 Task: Select the website type as other.
Action: Mouse moved to (752, 99)
Screenshot: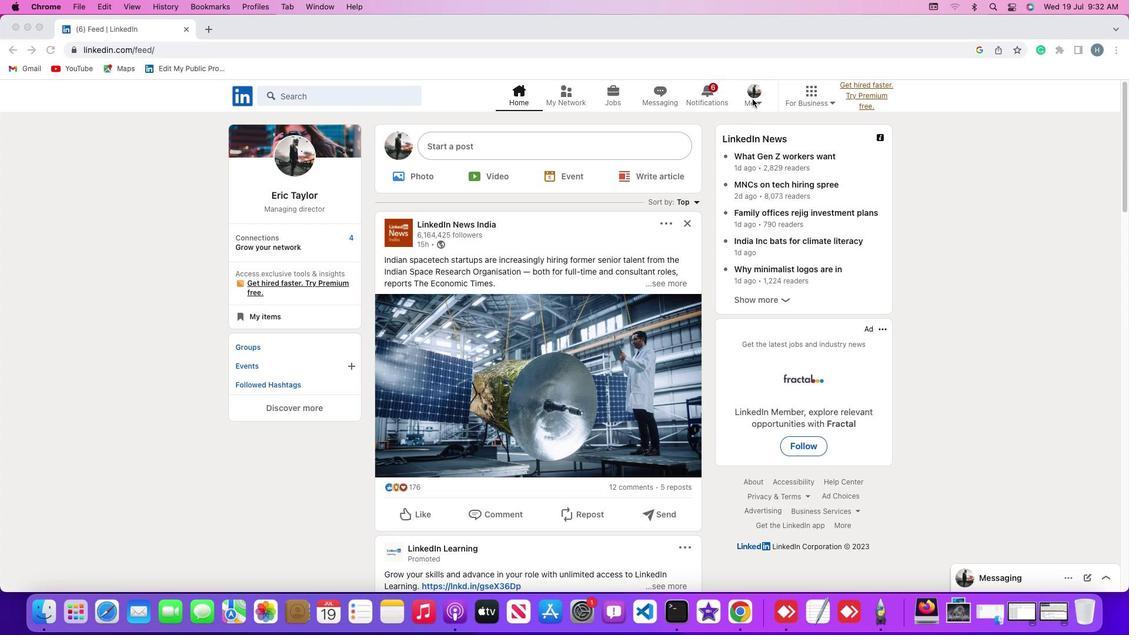 
Action: Mouse pressed left at (752, 99)
Screenshot: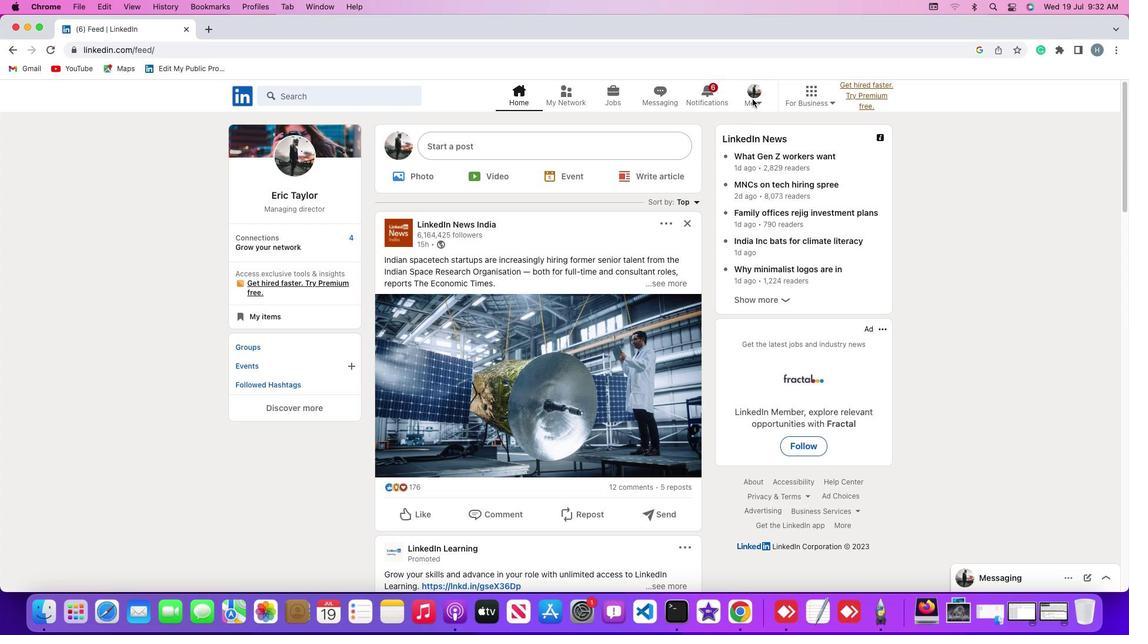 
Action: Mouse moved to (757, 99)
Screenshot: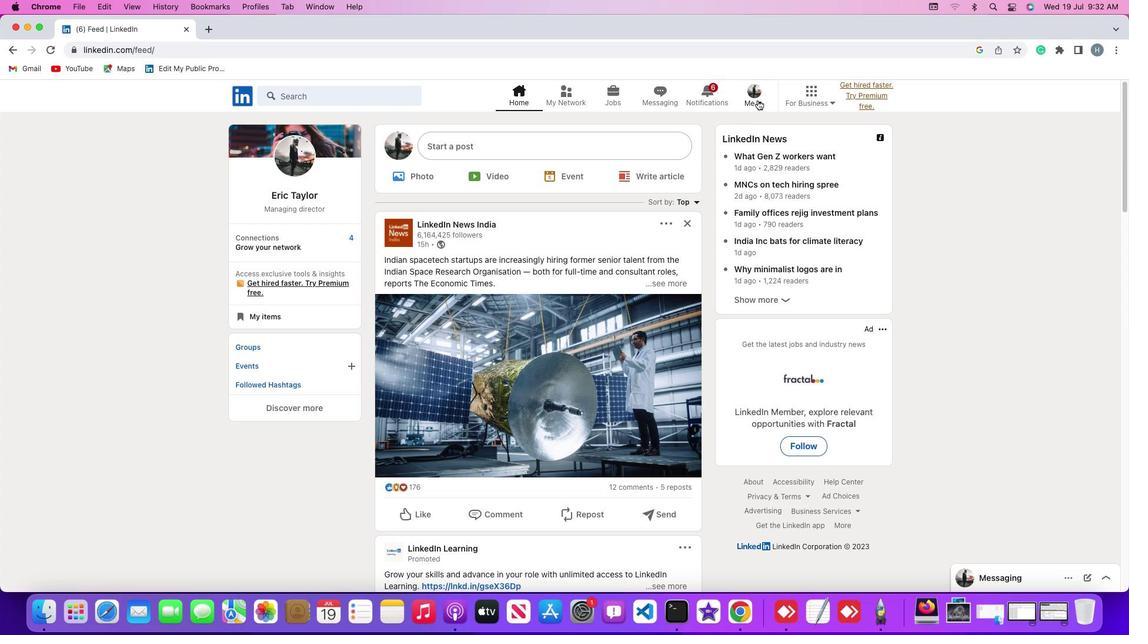 
Action: Mouse pressed left at (757, 99)
Screenshot: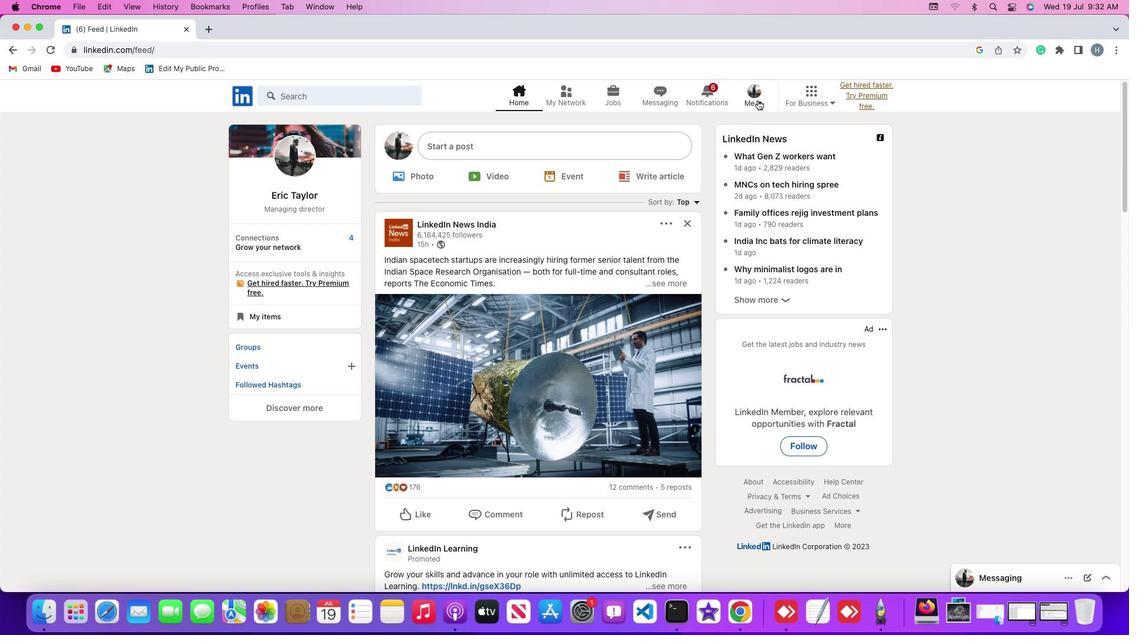 
Action: Mouse moved to (748, 161)
Screenshot: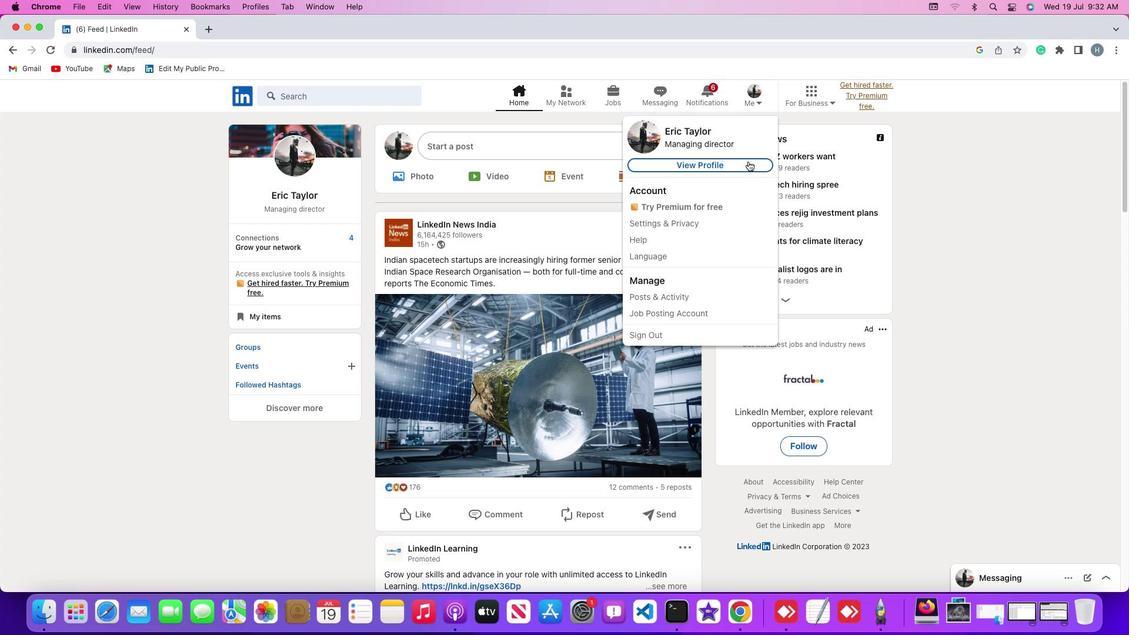 
Action: Mouse pressed left at (748, 161)
Screenshot: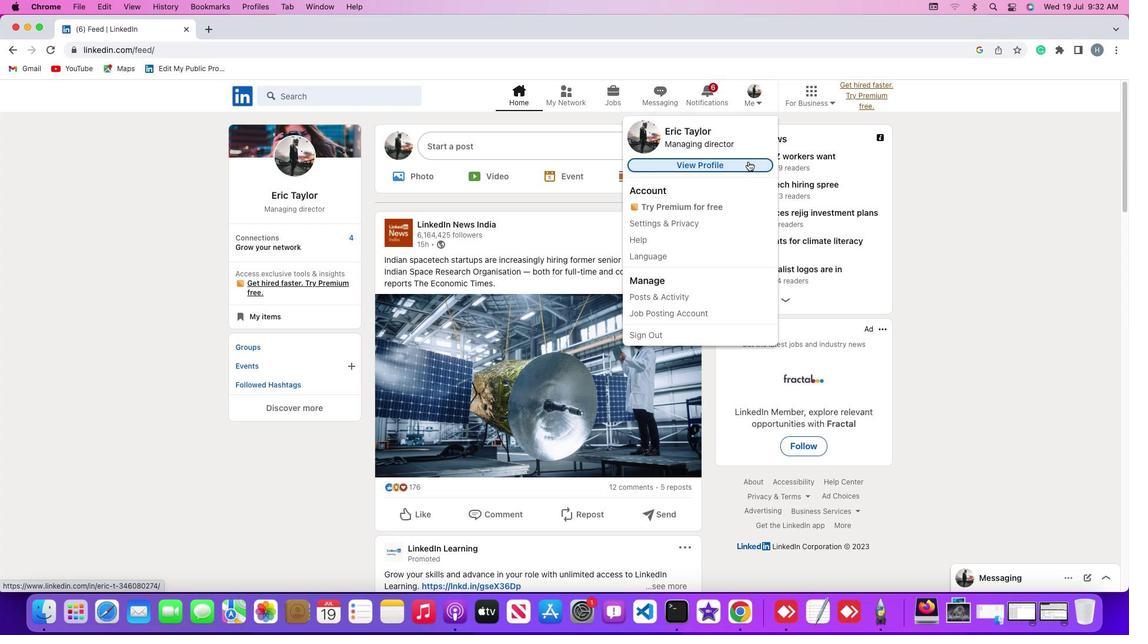 
Action: Mouse moved to (679, 261)
Screenshot: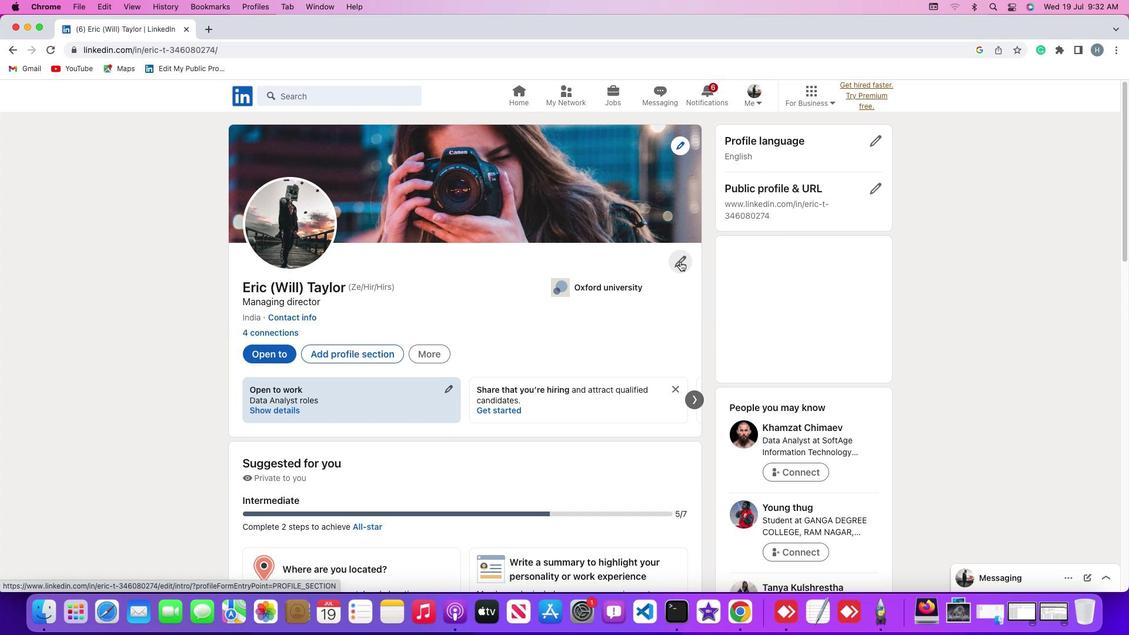 
Action: Mouse pressed left at (679, 261)
Screenshot: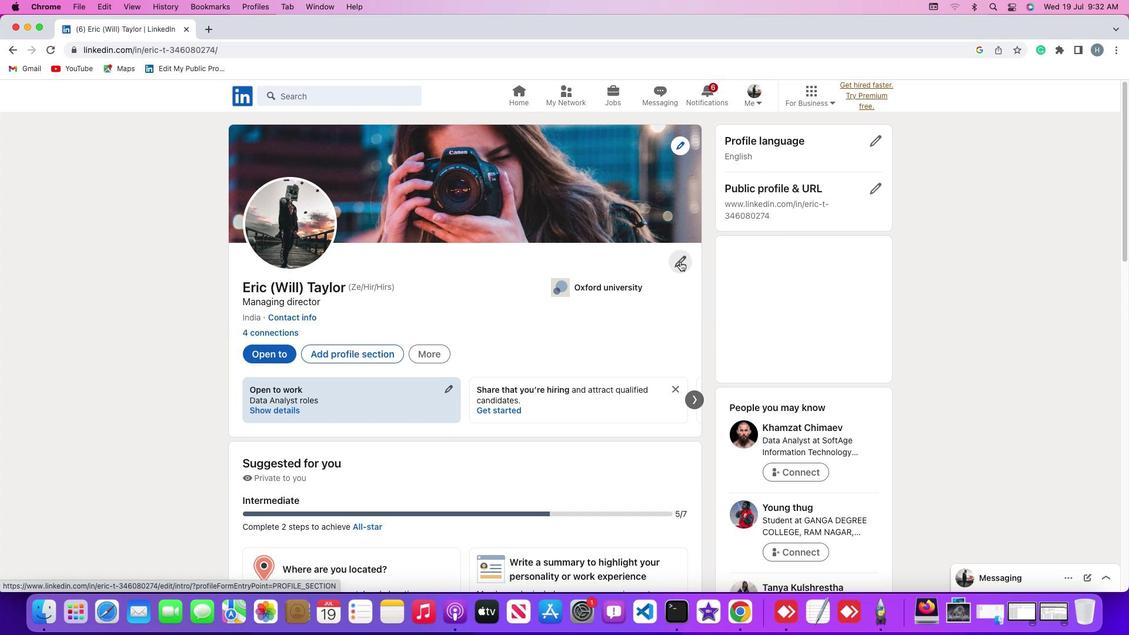 
Action: Mouse moved to (596, 318)
Screenshot: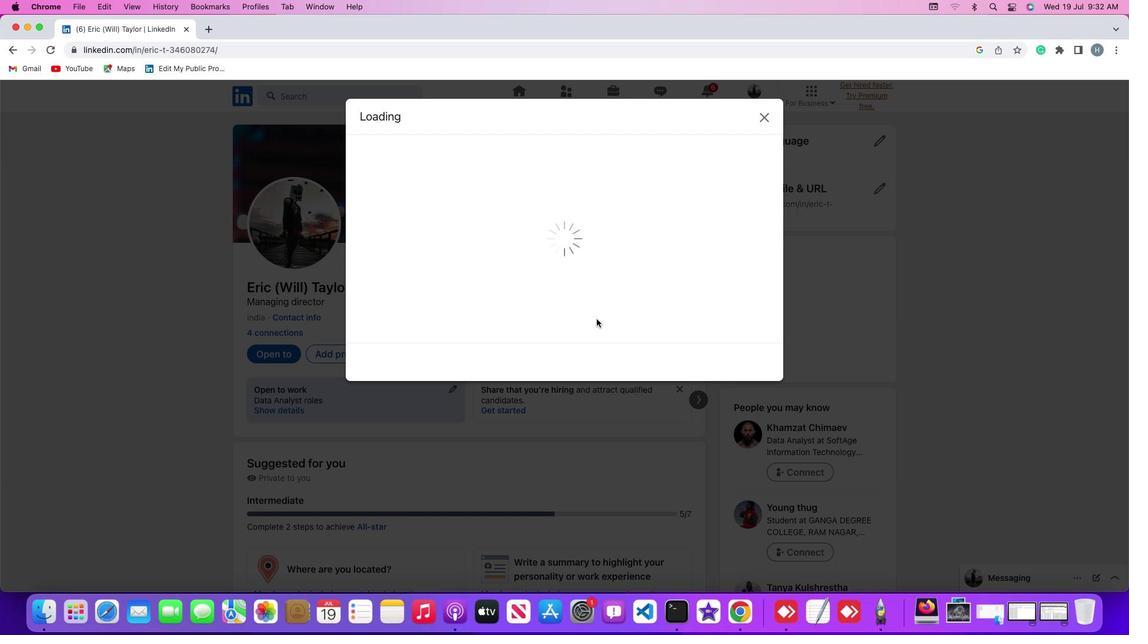 
Action: Mouse scrolled (596, 318) with delta (0, 0)
Screenshot: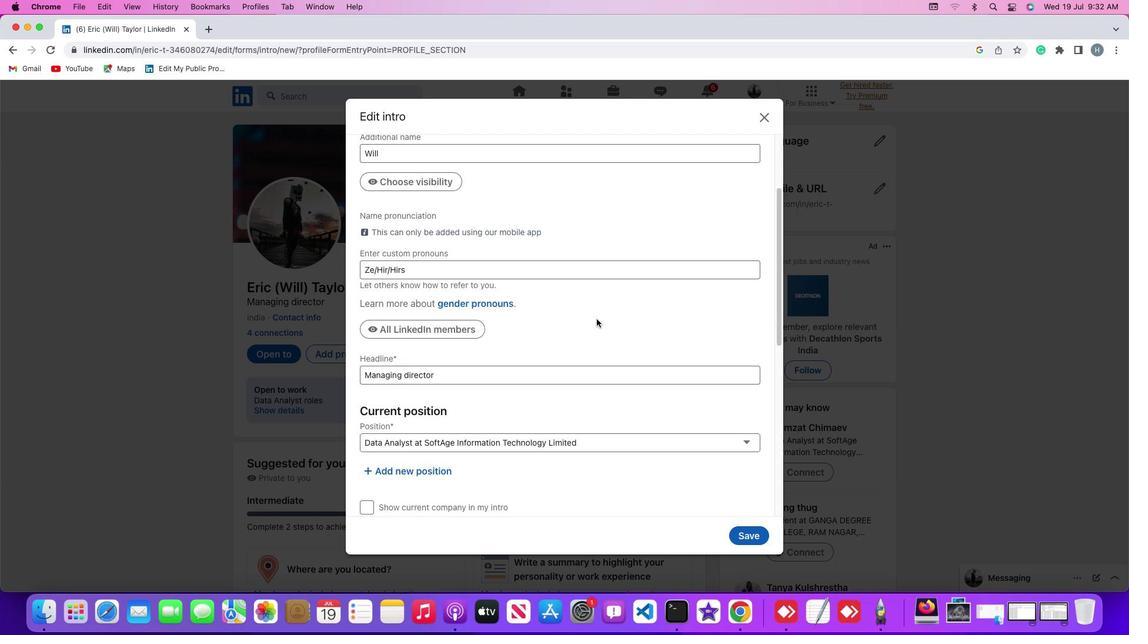 
Action: Mouse scrolled (596, 318) with delta (0, 0)
Screenshot: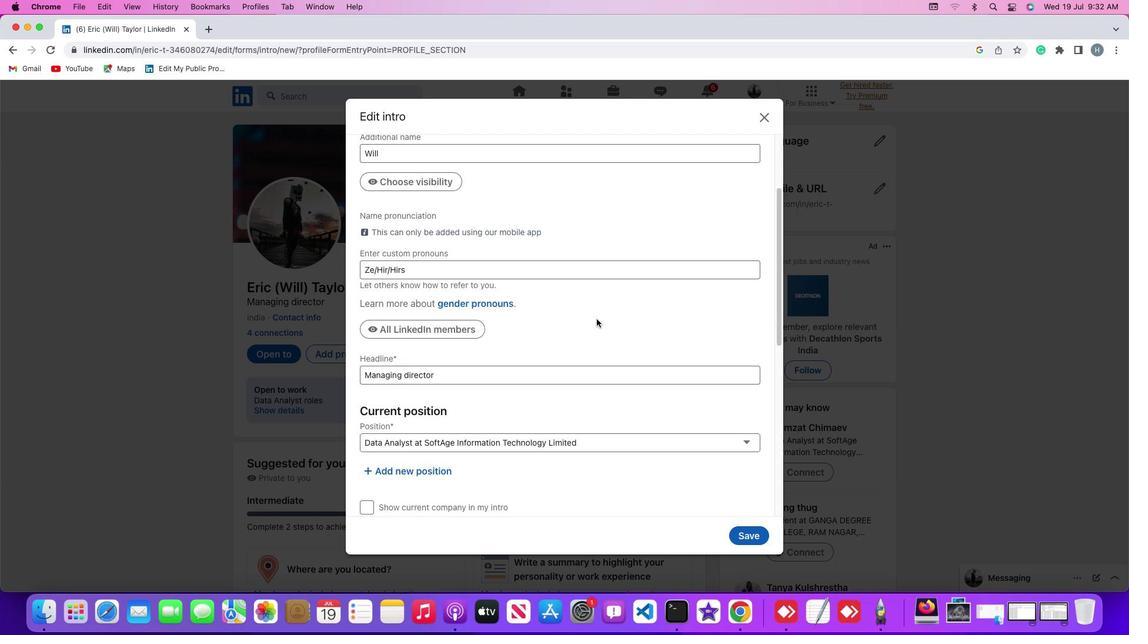 
Action: Mouse scrolled (596, 318) with delta (0, -1)
Screenshot: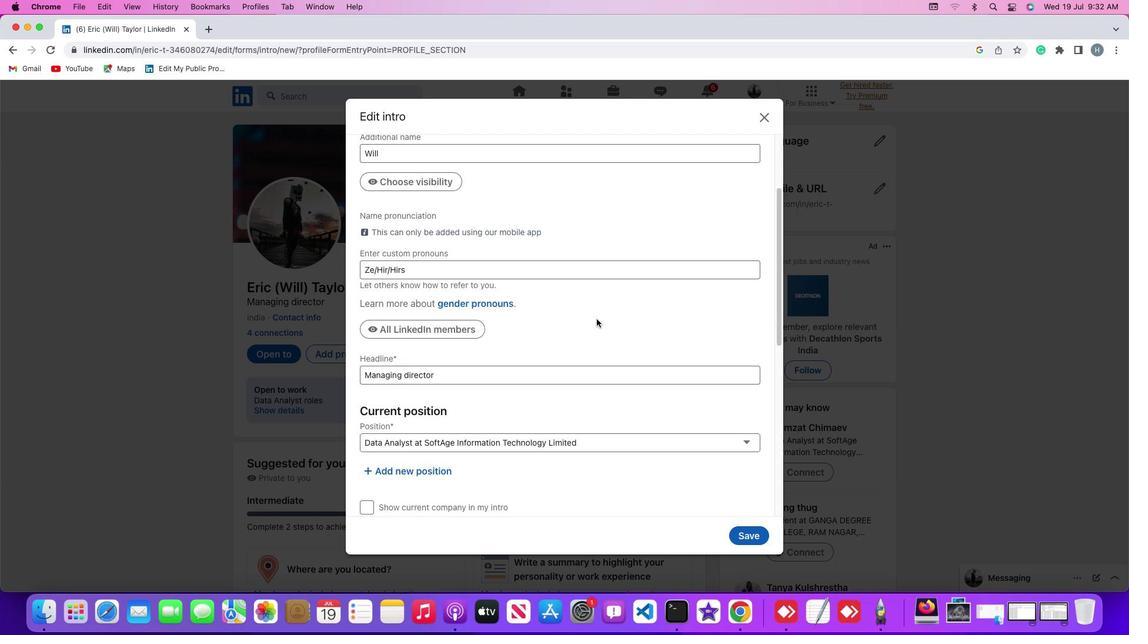 
Action: Mouse scrolled (596, 318) with delta (0, -2)
Screenshot: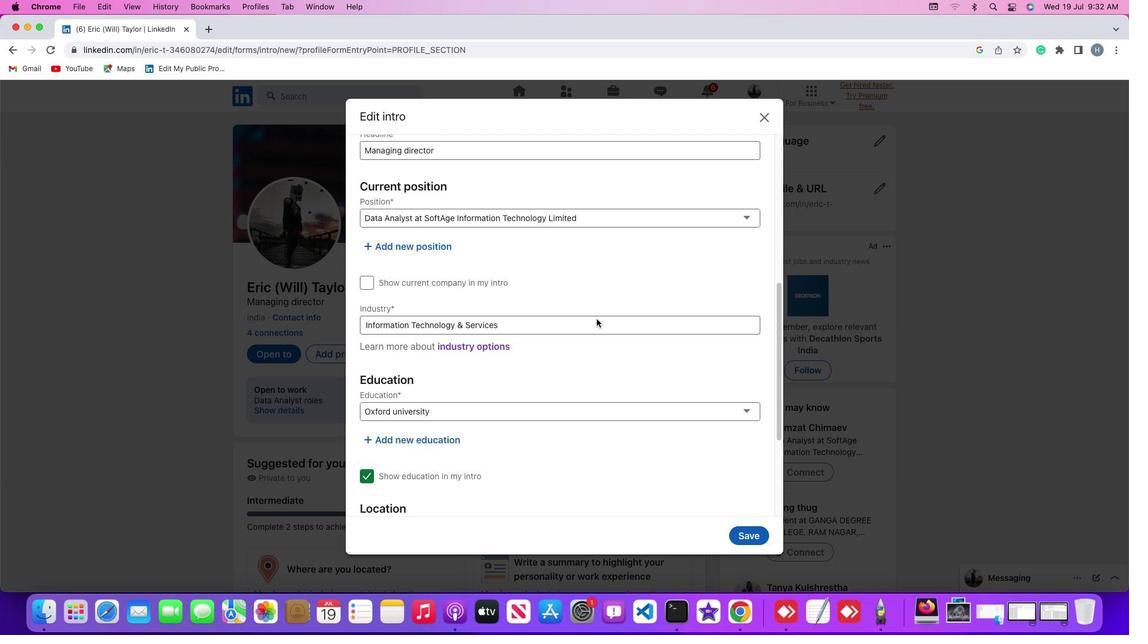 
Action: Mouse scrolled (596, 318) with delta (0, -3)
Screenshot: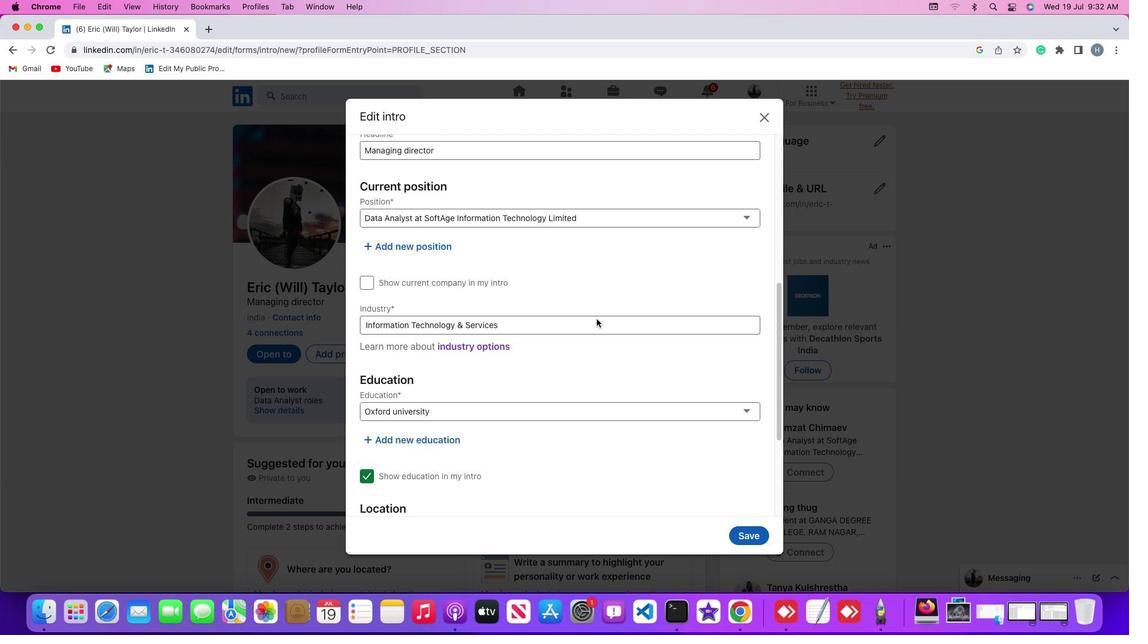 
Action: Mouse scrolled (596, 318) with delta (0, -4)
Screenshot: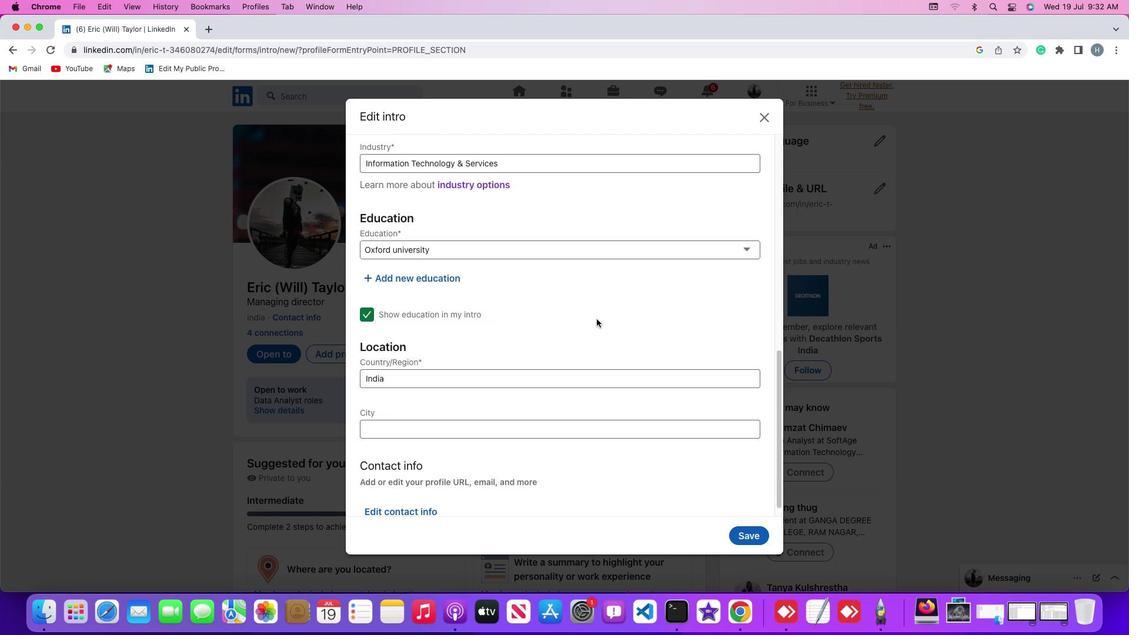 
Action: Mouse scrolled (596, 318) with delta (0, -4)
Screenshot: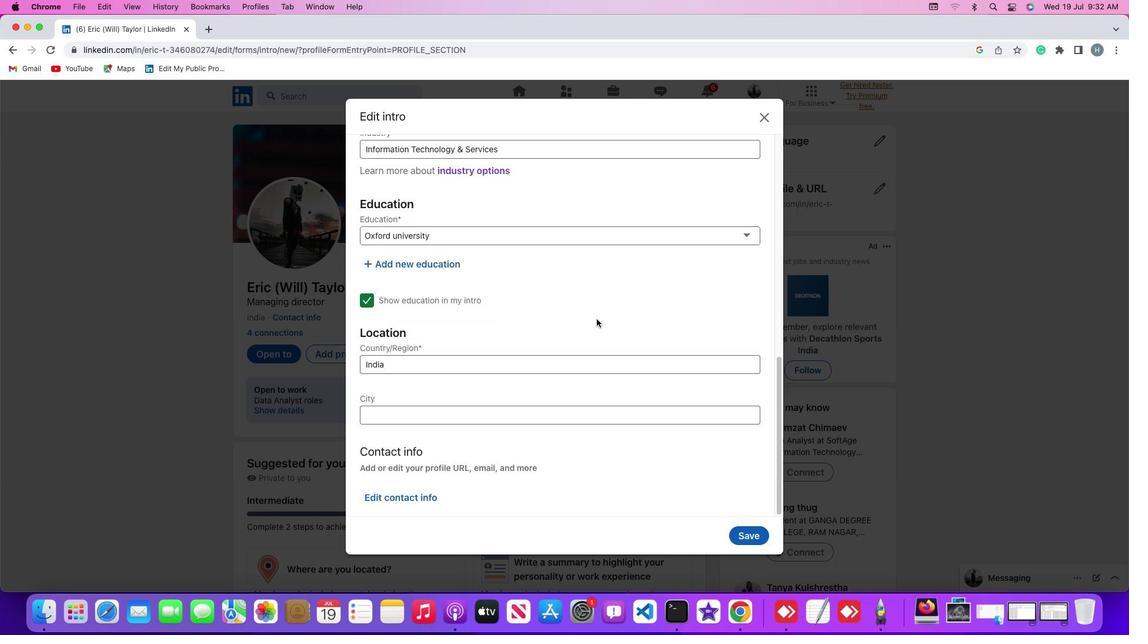 
Action: Mouse scrolled (596, 318) with delta (0, 0)
Screenshot: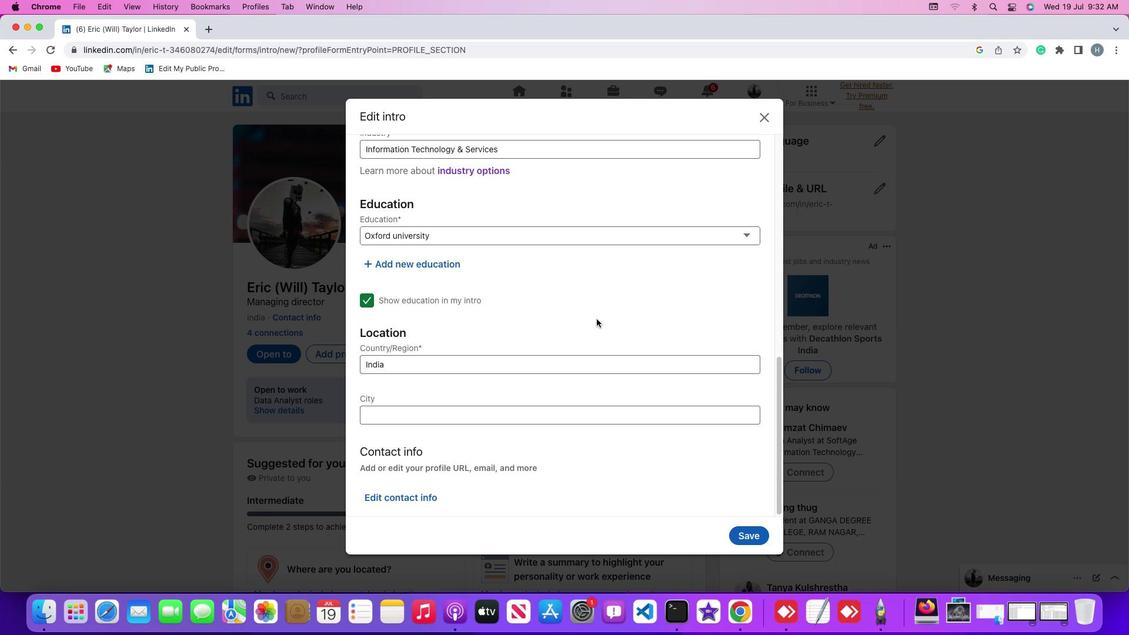 
Action: Mouse scrolled (596, 318) with delta (0, 0)
Screenshot: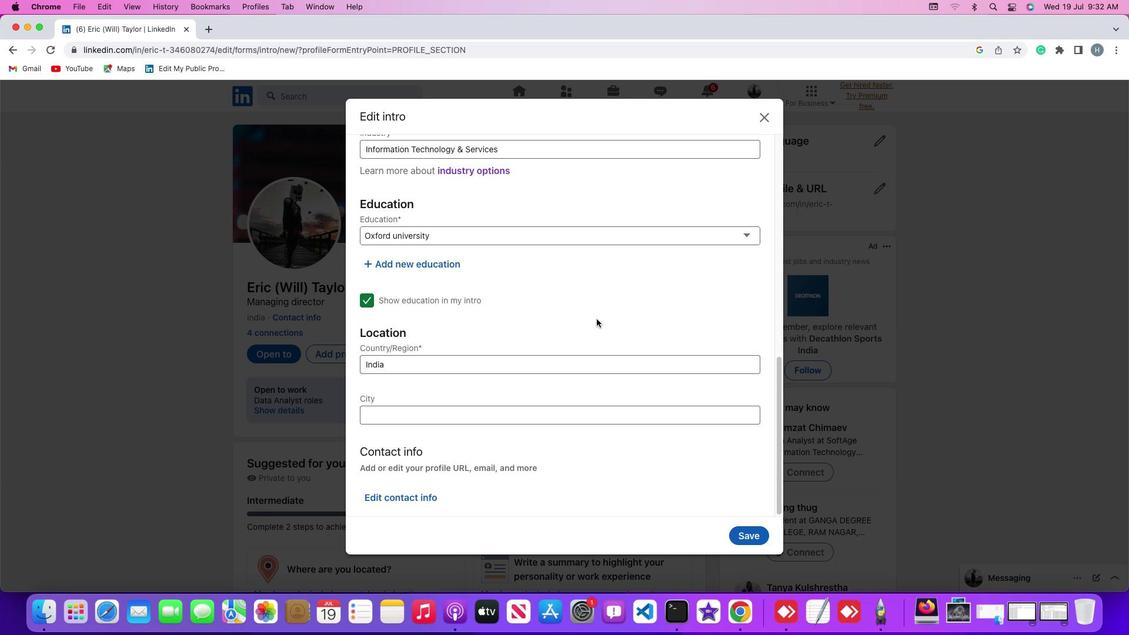 
Action: Mouse scrolled (596, 318) with delta (0, -1)
Screenshot: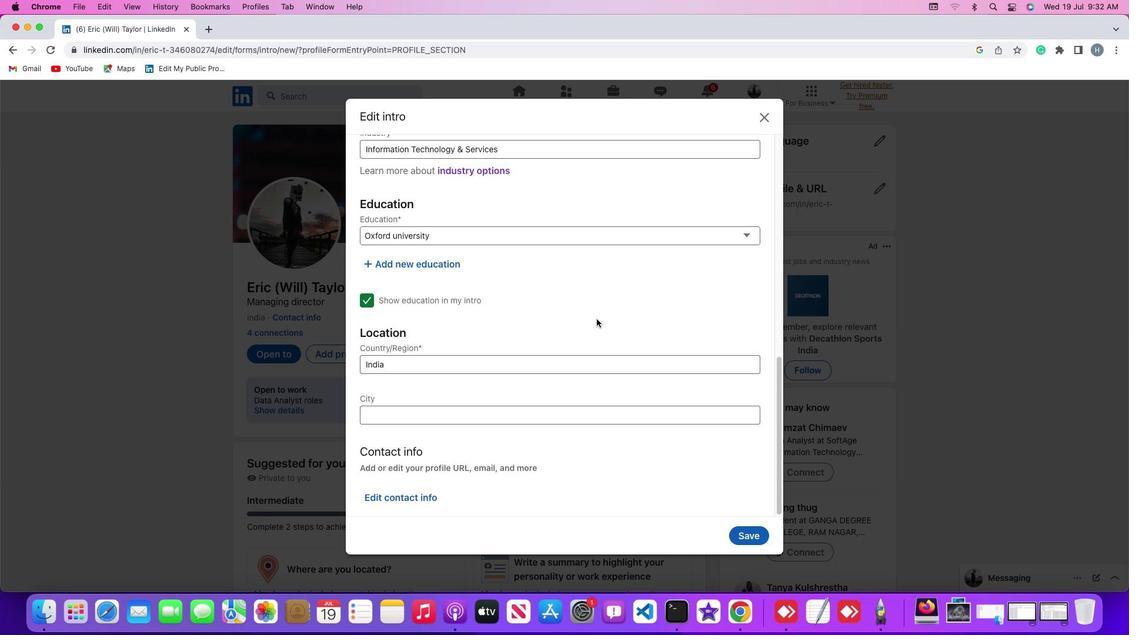 
Action: Mouse scrolled (596, 318) with delta (0, -2)
Screenshot: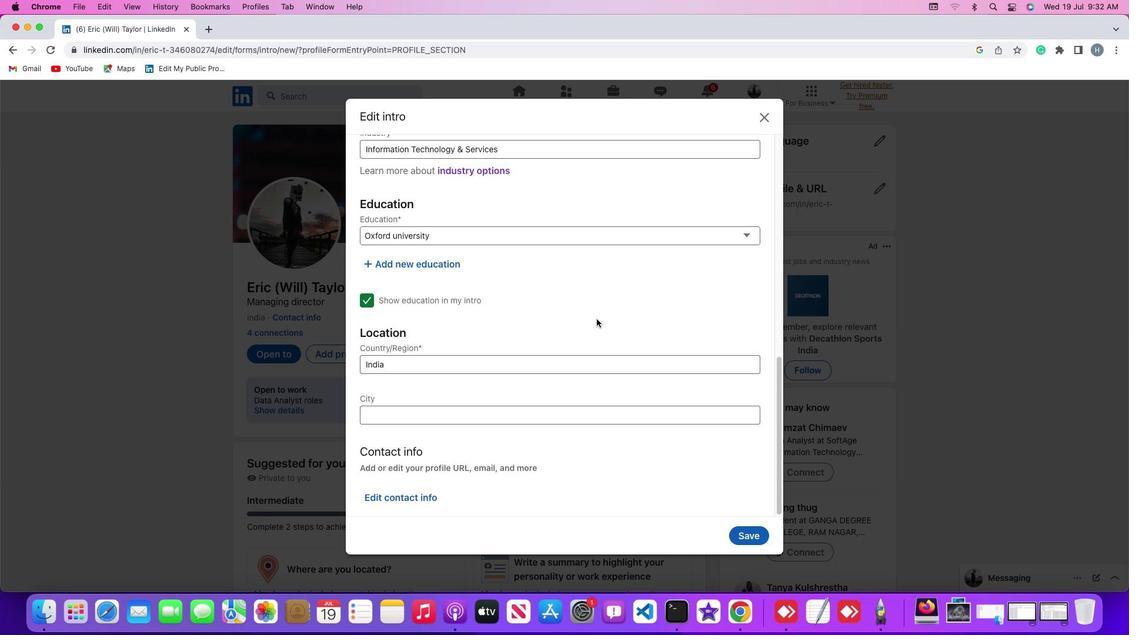 
Action: Mouse scrolled (596, 318) with delta (0, -3)
Screenshot: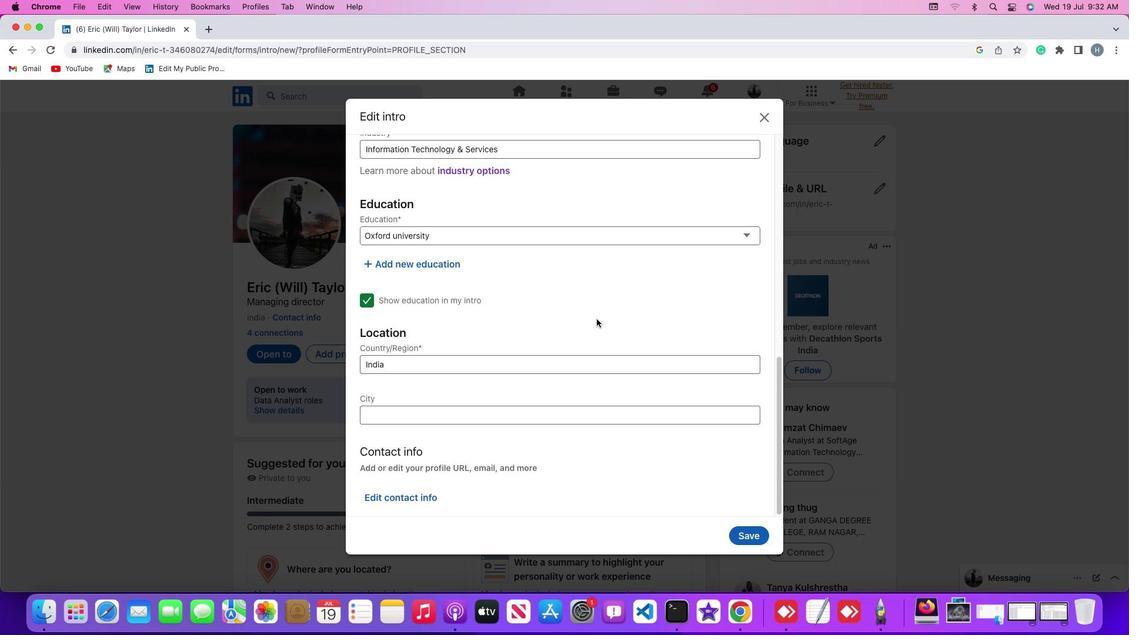 
Action: Mouse moved to (419, 497)
Screenshot: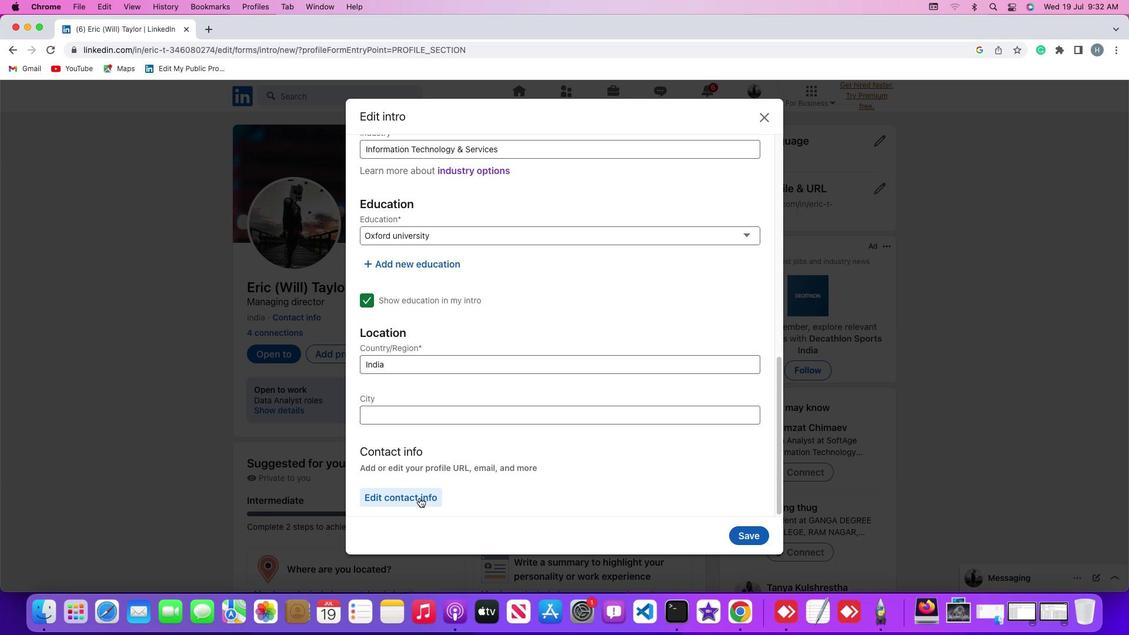
Action: Mouse pressed left at (419, 497)
Screenshot: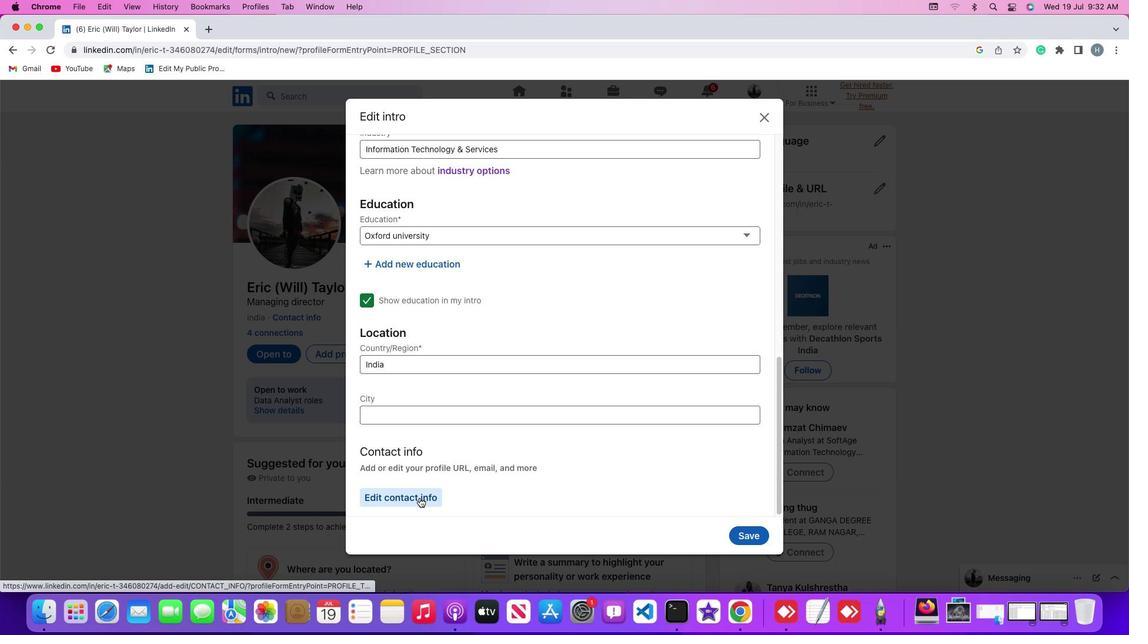 
Action: Mouse moved to (564, 339)
Screenshot: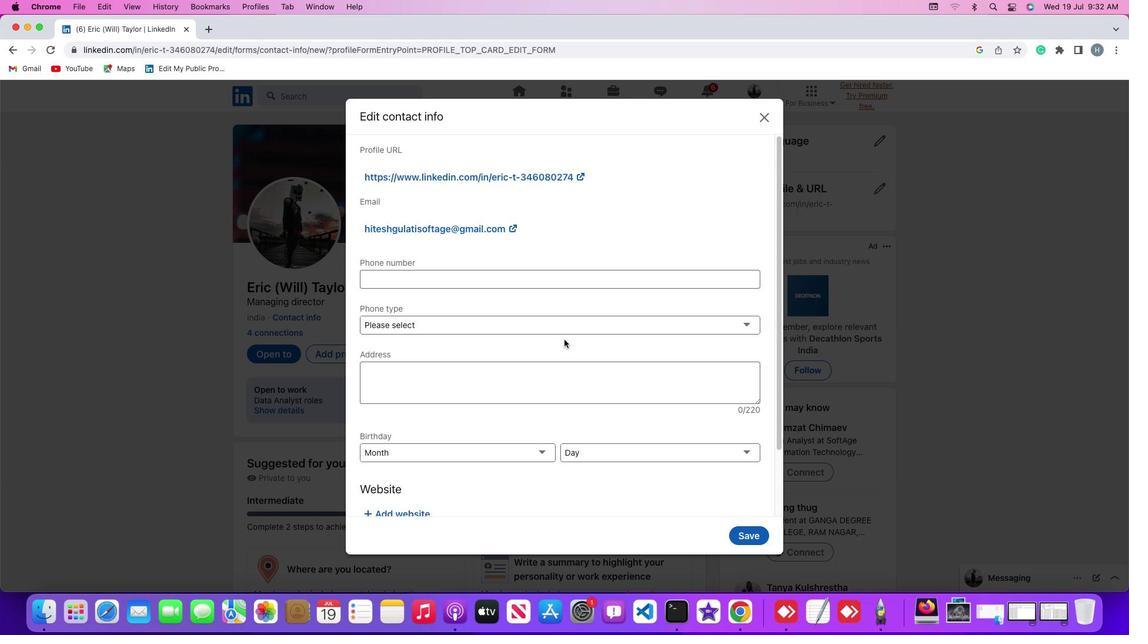
Action: Mouse scrolled (564, 339) with delta (0, 0)
Screenshot: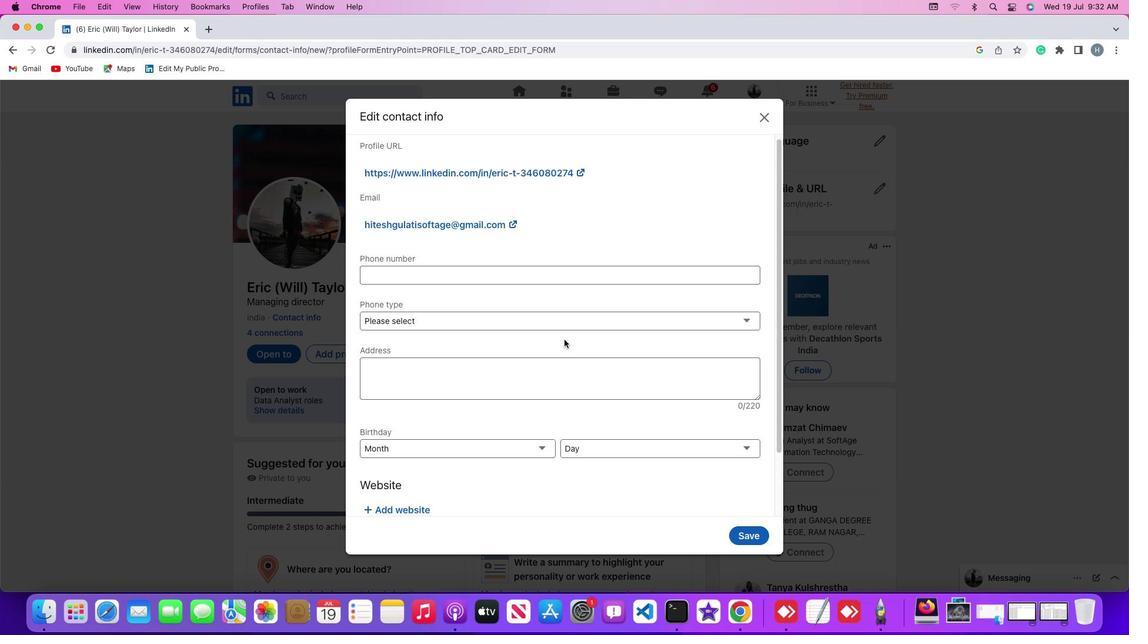 
Action: Mouse scrolled (564, 339) with delta (0, 0)
Screenshot: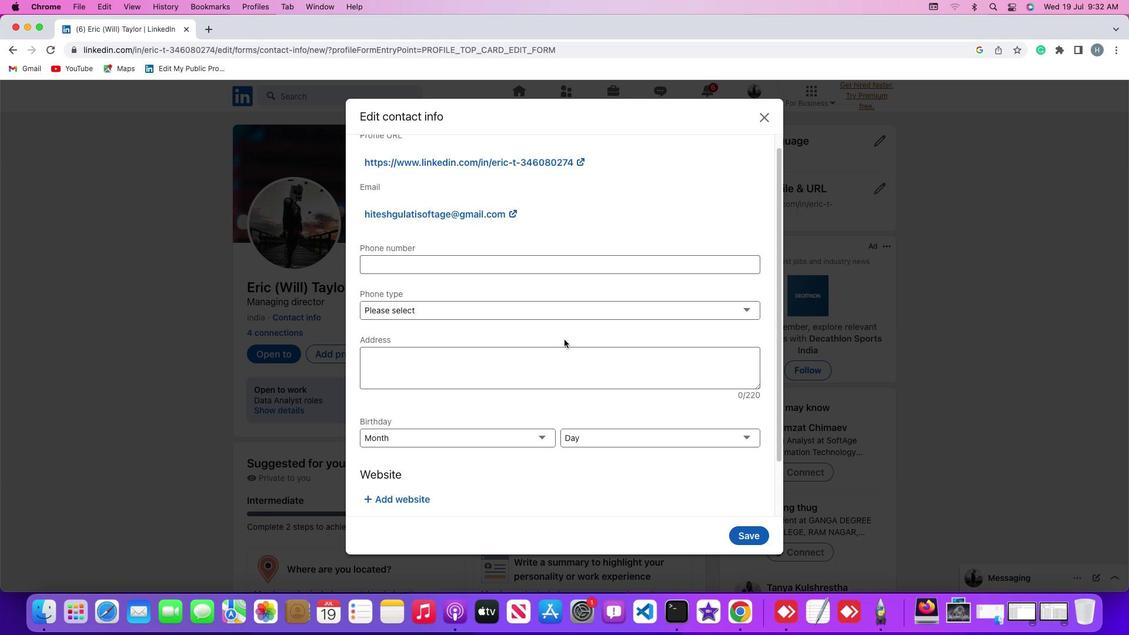 
Action: Mouse scrolled (564, 339) with delta (0, -1)
Screenshot: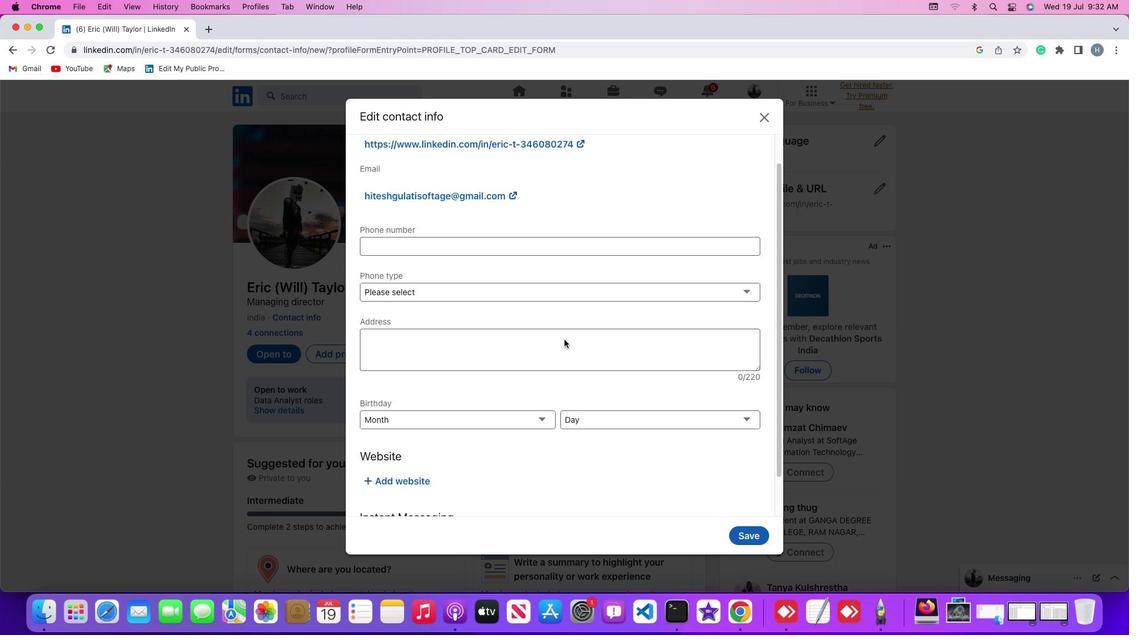 
Action: Mouse scrolled (564, 339) with delta (0, -2)
Screenshot: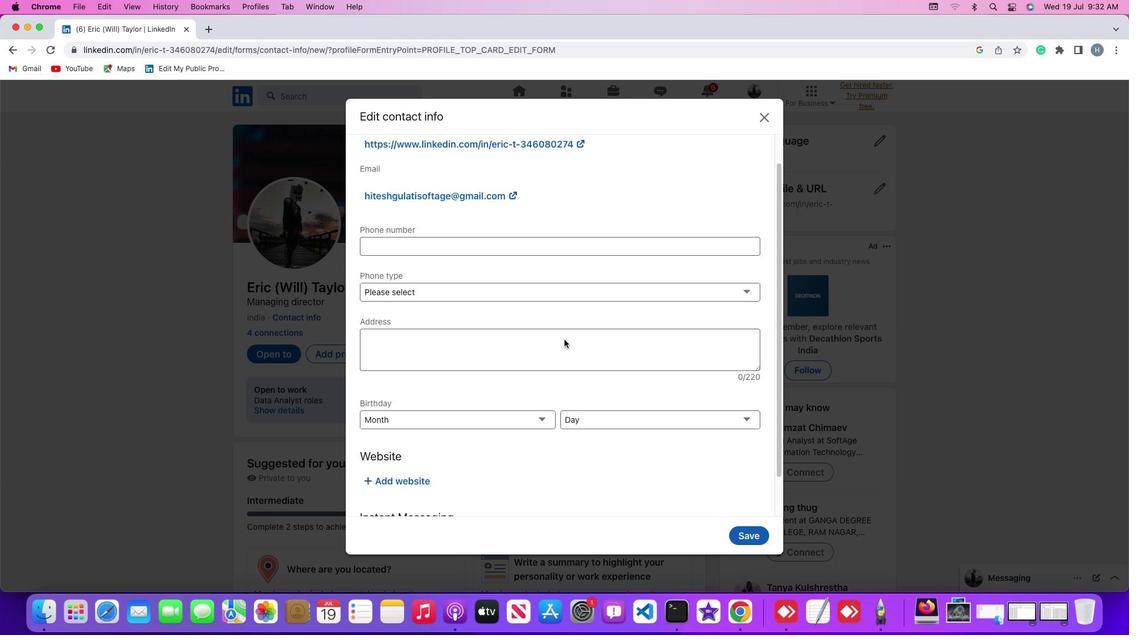 
Action: Mouse scrolled (564, 339) with delta (0, -2)
Screenshot: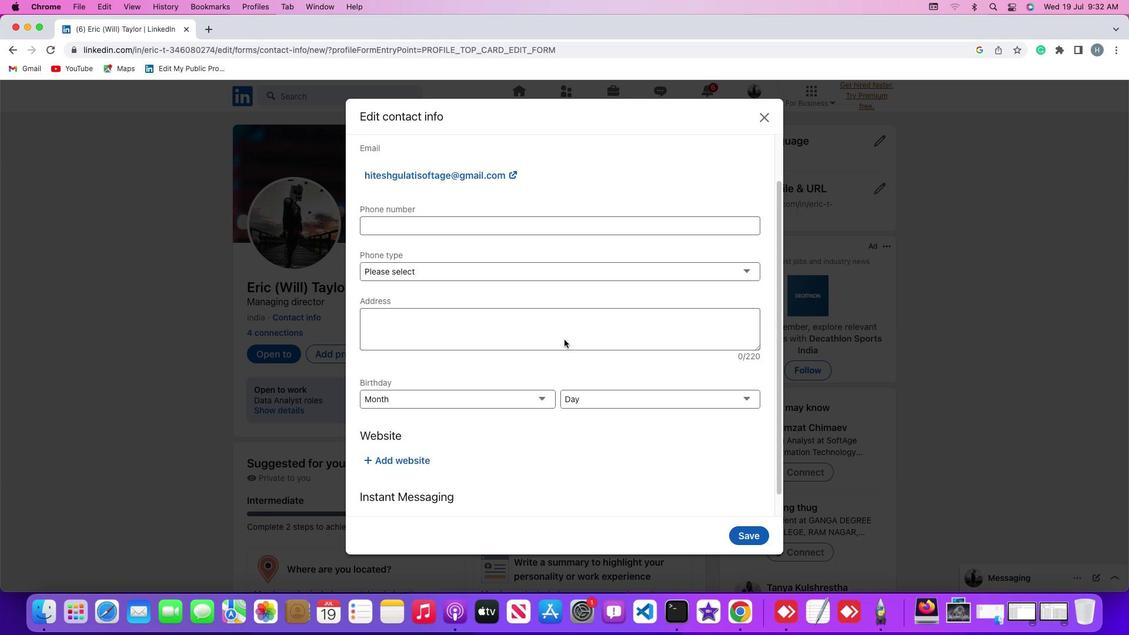 
Action: Mouse scrolled (564, 339) with delta (0, -3)
Screenshot: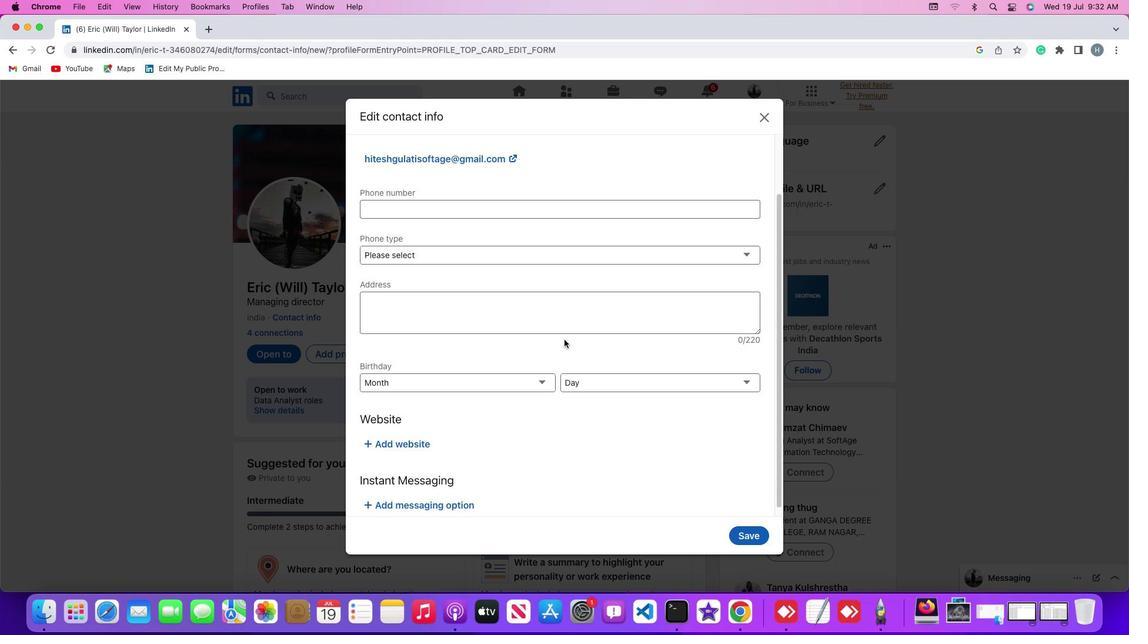 
Action: Mouse scrolled (564, 339) with delta (0, 0)
Screenshot: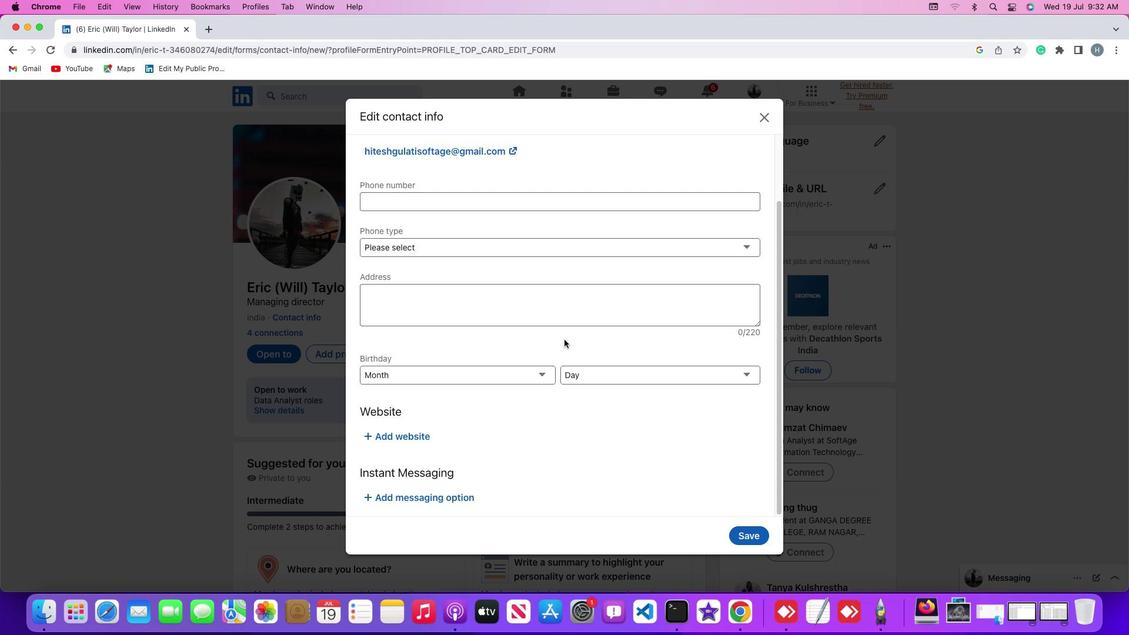 
Action: Mouse scrolled (564, 339) with delta (0, 0)
Screenshot: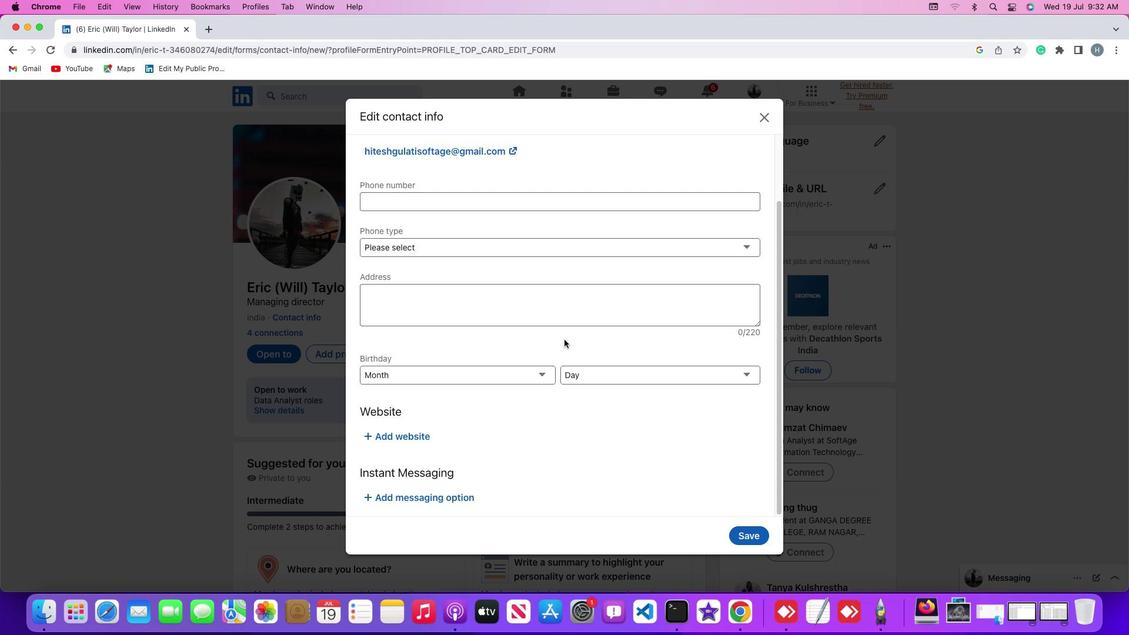 
Action: Mouse scrolled (564, 339) with delta (0, -1)
Screenshot: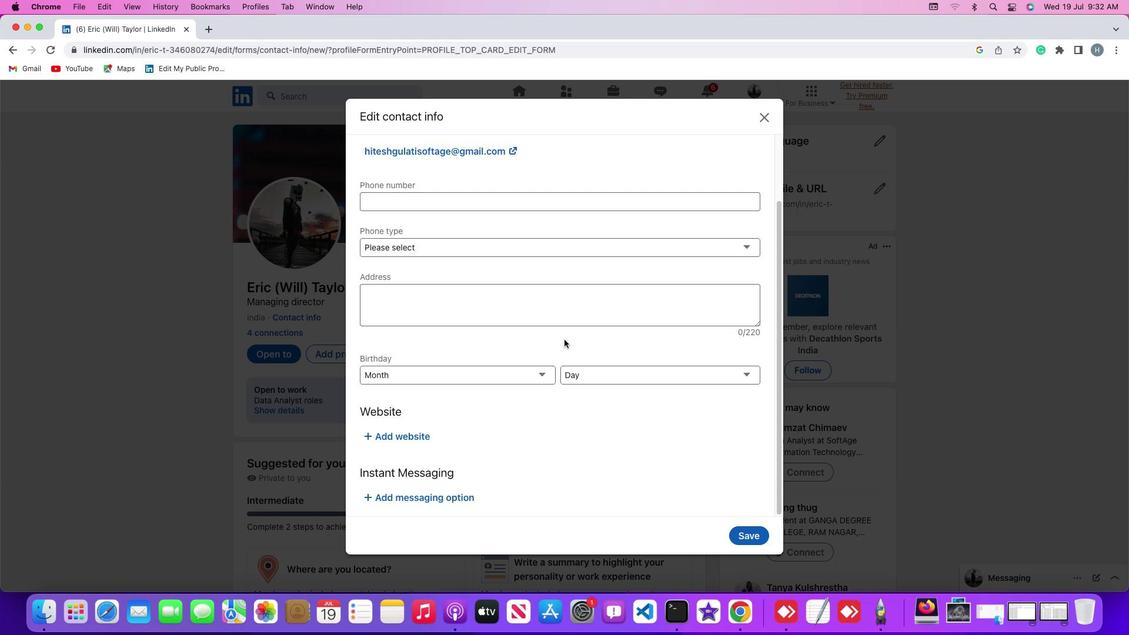 
Action: Mouse scrolled (564, 339) with delta (0, -2)
Screenshot: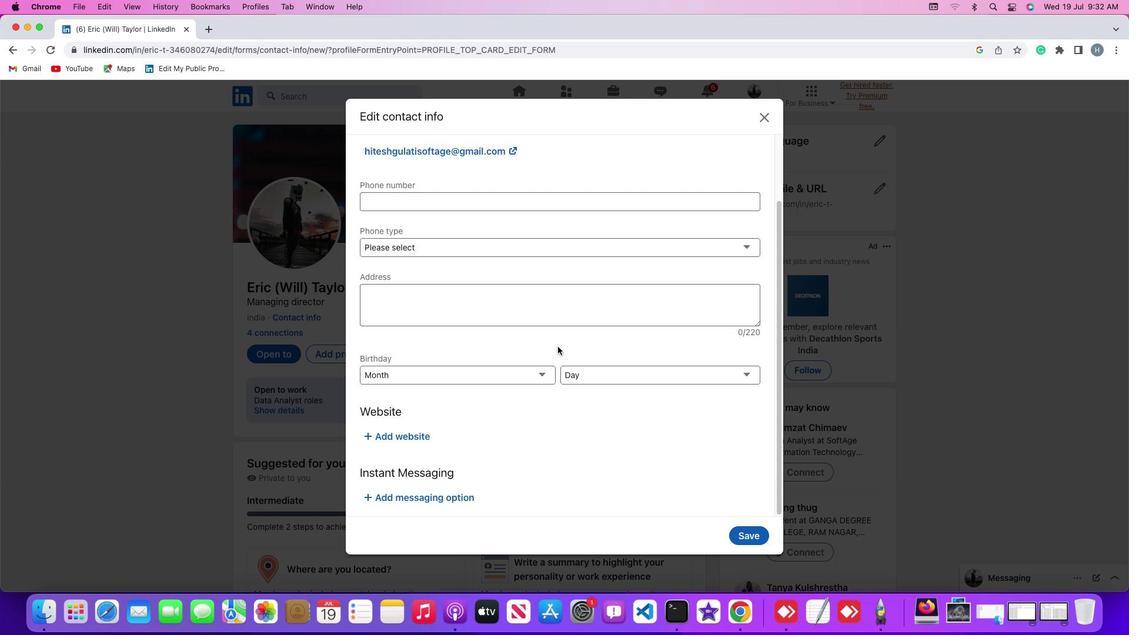 
Action: Mouse moved to (413, 436)
Screenshot: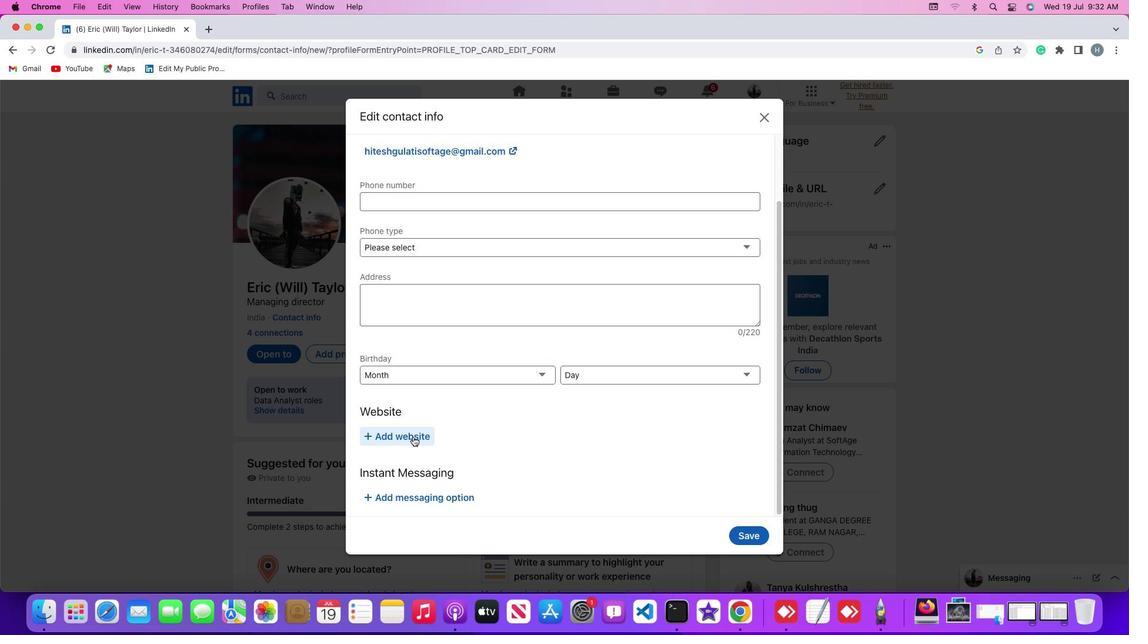 
Action: Mouse pressed left at (413, 436)
Screenshot: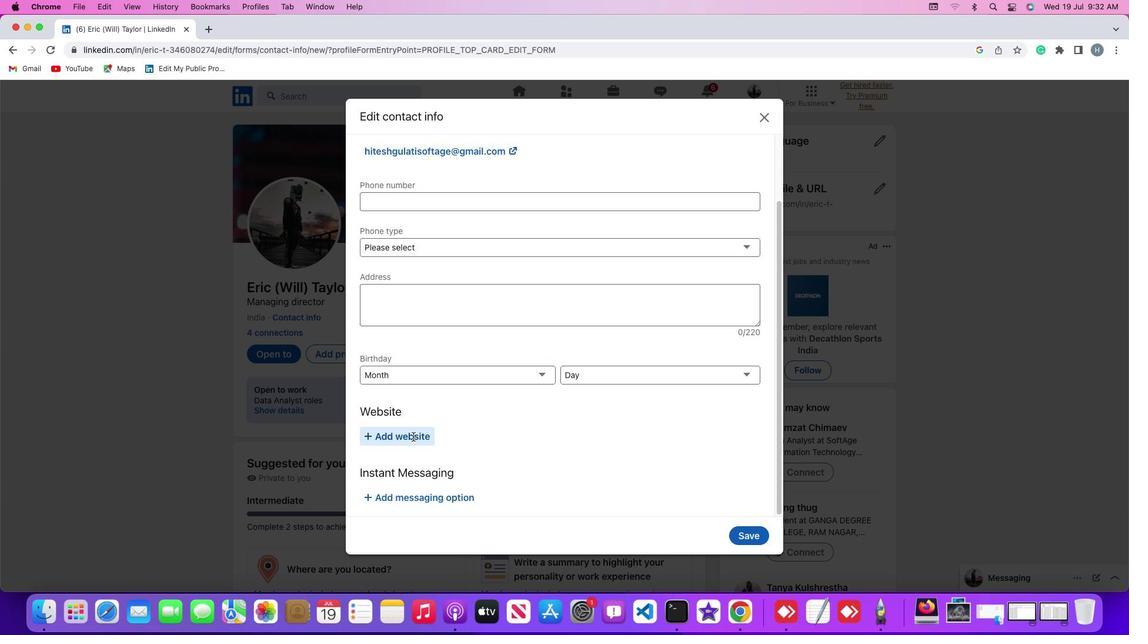 
Action: Mouse moved to (522, 432)
Screenshot: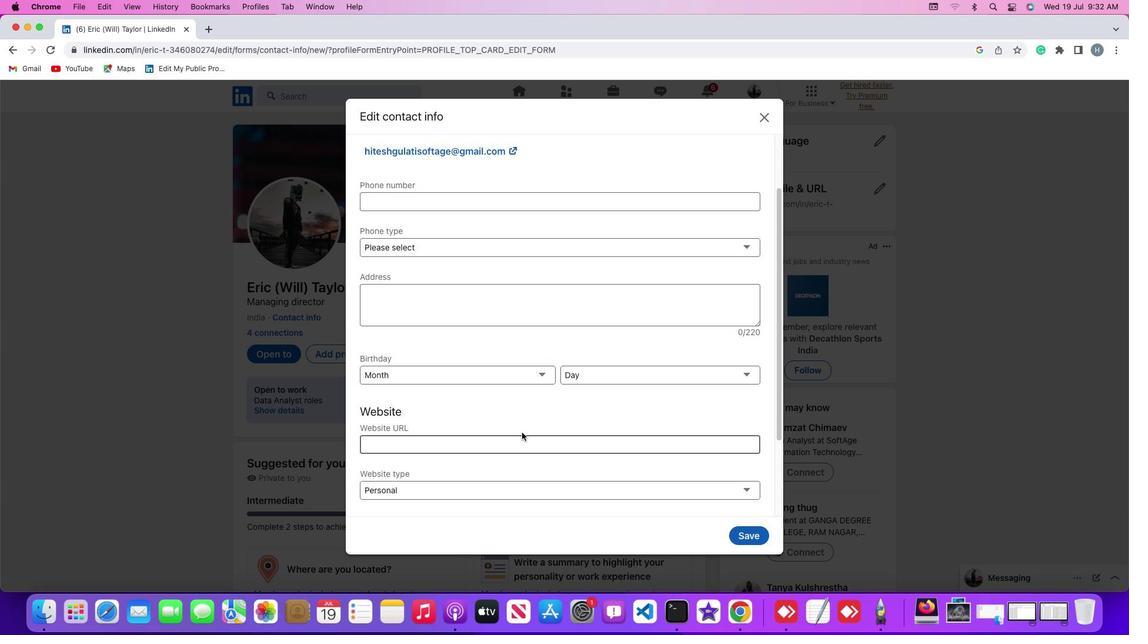 
Action: Mouse scrolled (522, 432) with delta (0, 0)
Screenshot: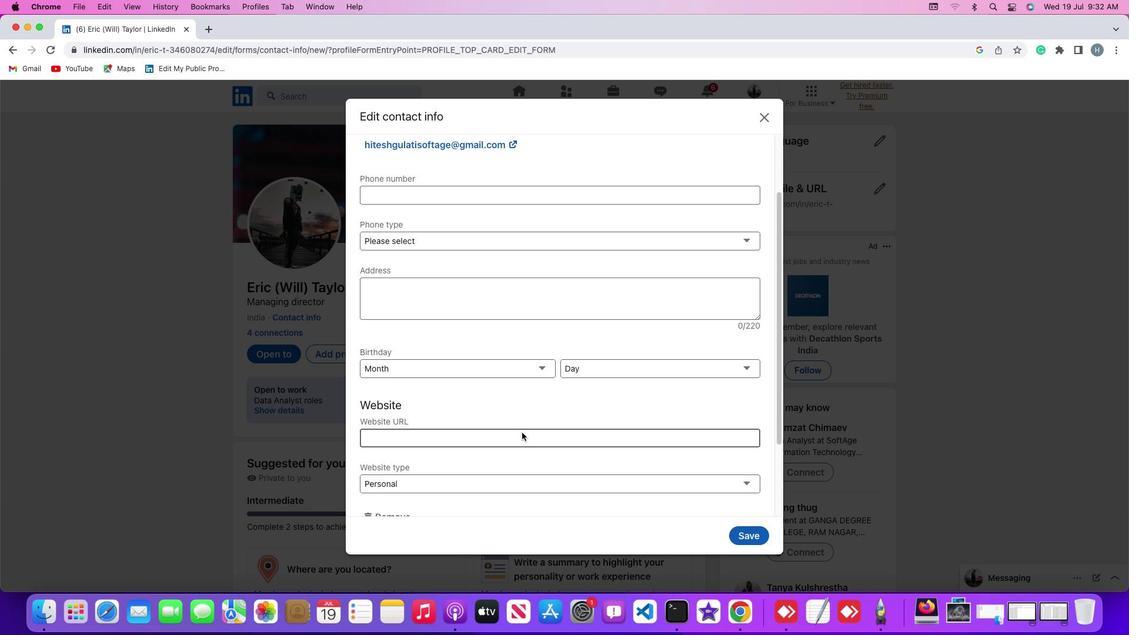 
Action: Mouse scrolled (522, 432) with delta (0, 0)
Screenshot: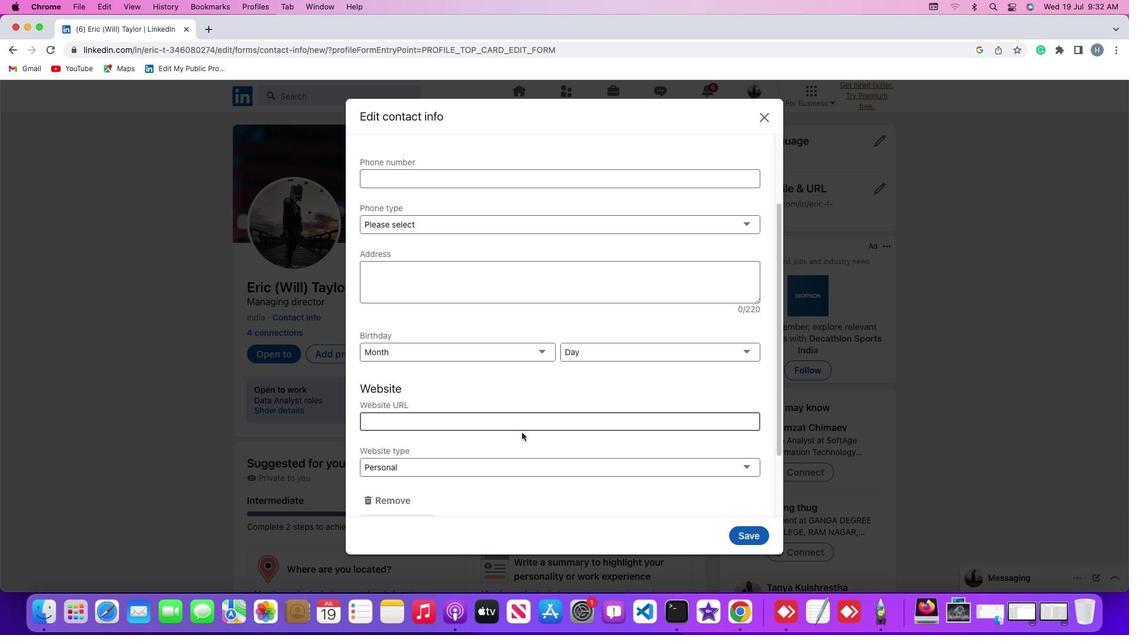 
Action: Mouse scrolled (522, 432) with delta (0, -1)
Screenshot: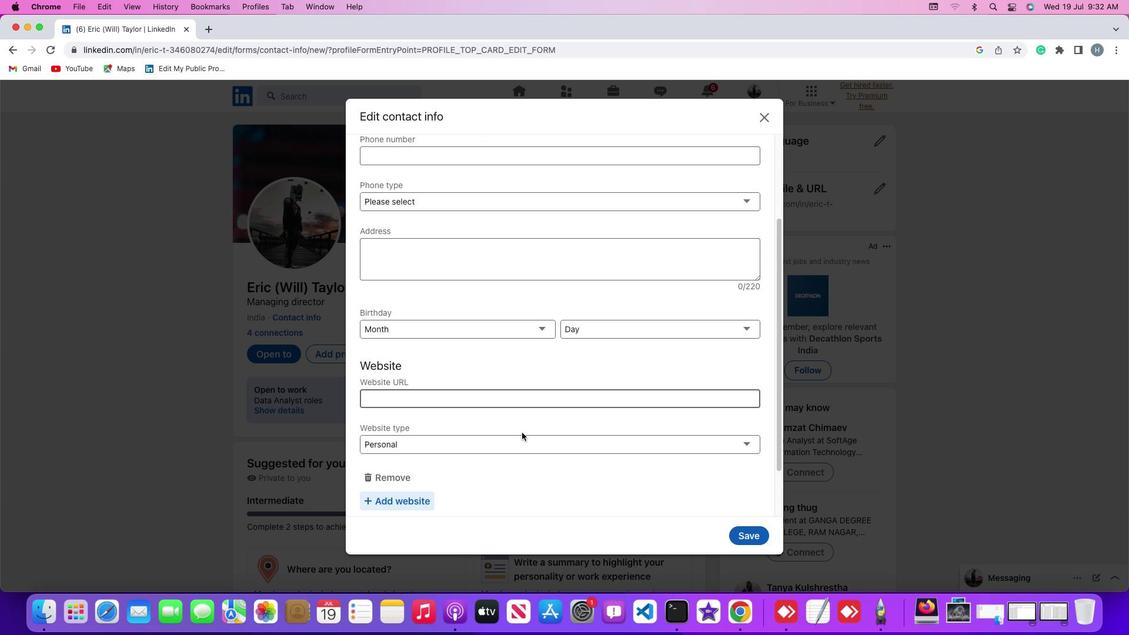 
Action: Mouse scrolled (522, 432) with delta (0, -2)
Screenshot: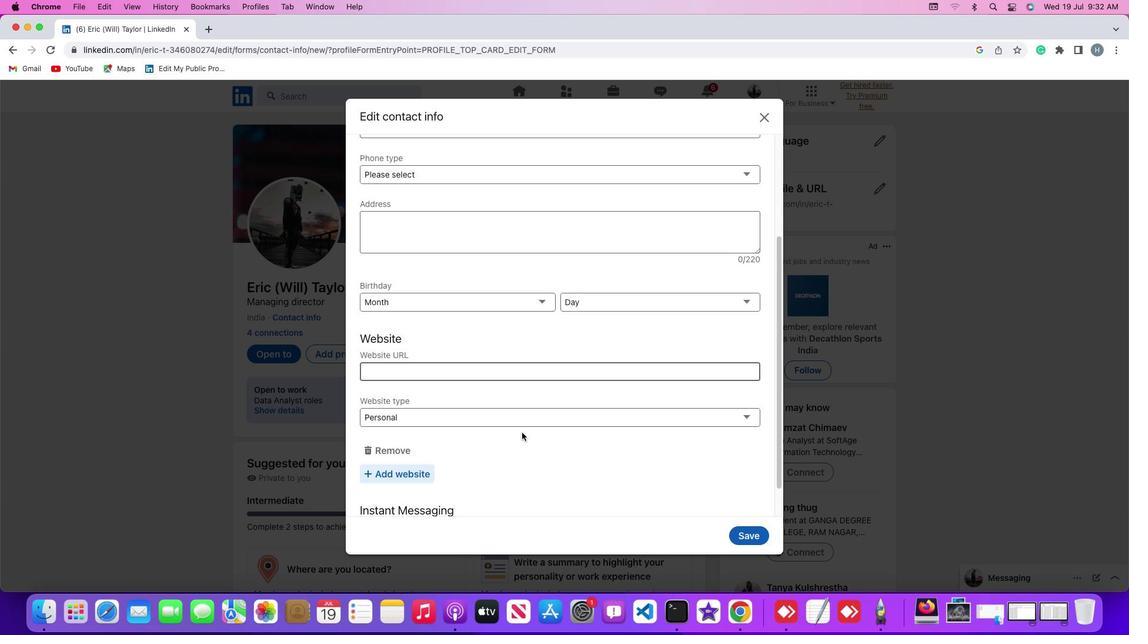 
Action: Mouse scrolled (522, 432) with delta (0, -2)
Screenshot: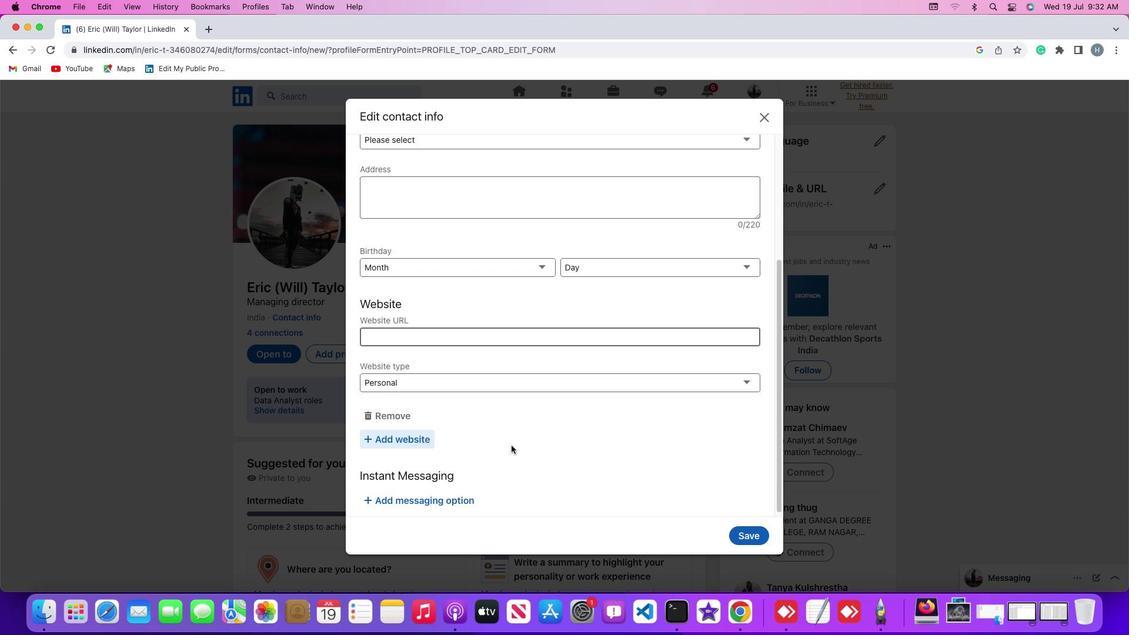 
Action: Mouse moved to (748, 377)
Screenshot: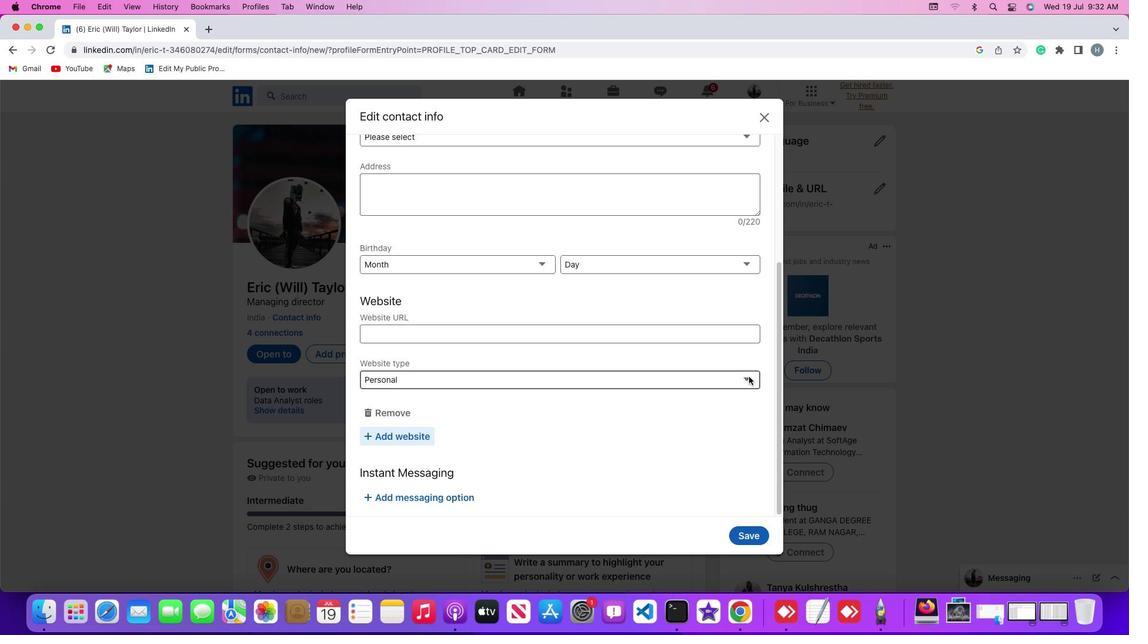 
Action: Mouse pressed left at (748, 377)
Screenshot: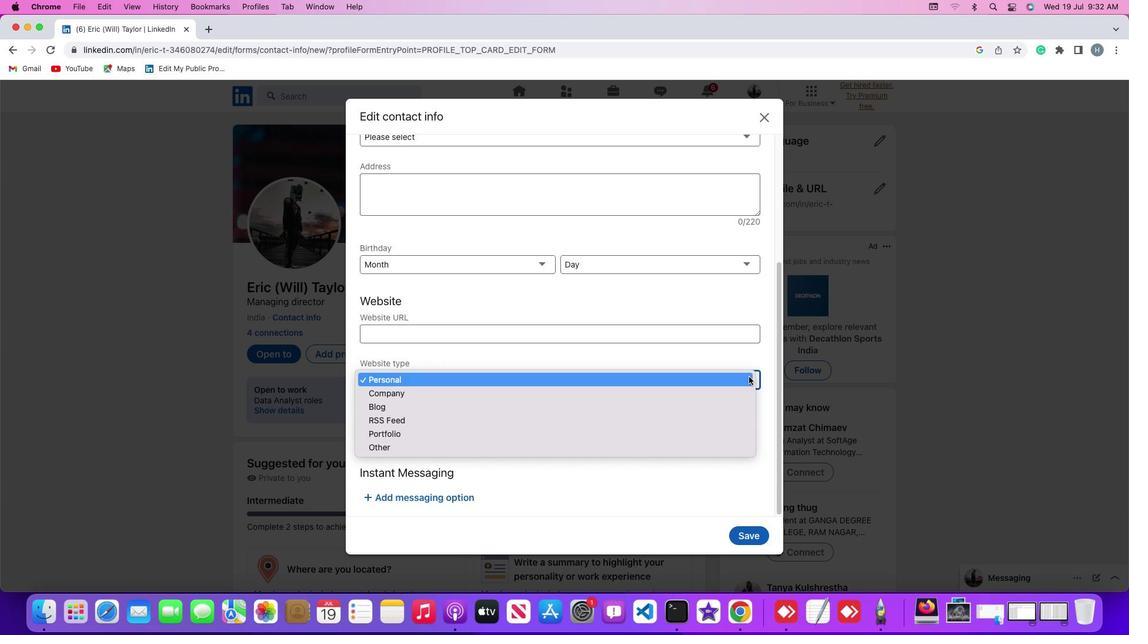 
Action: Mouse moved to (662, 450)
Screenshot: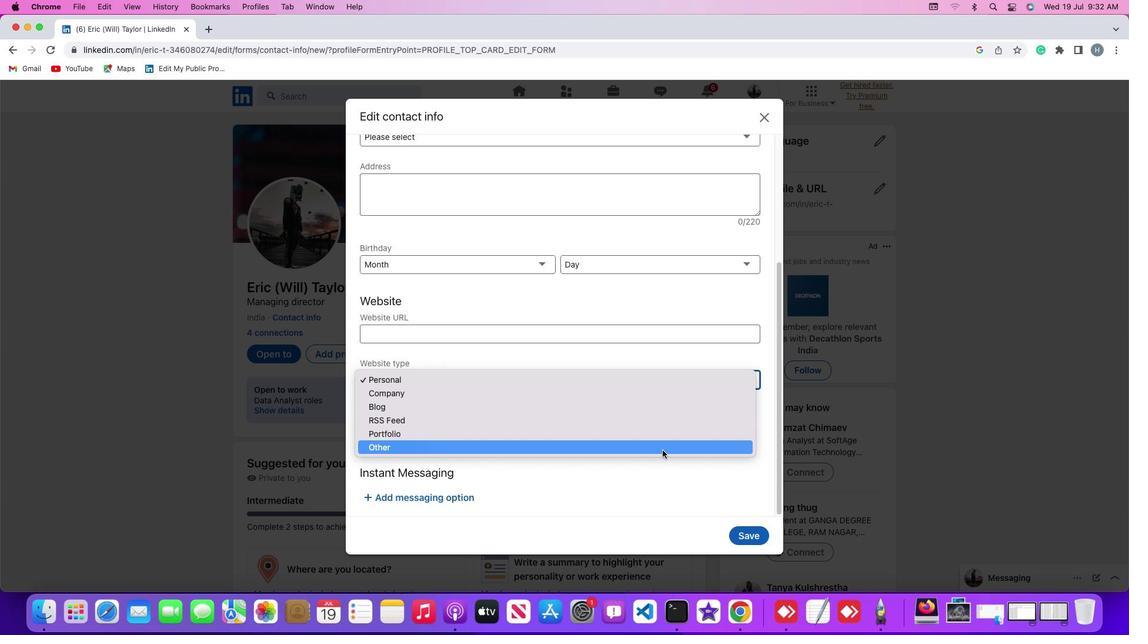 
Action: Mouse pressed left at (662, 450)
Screenshot: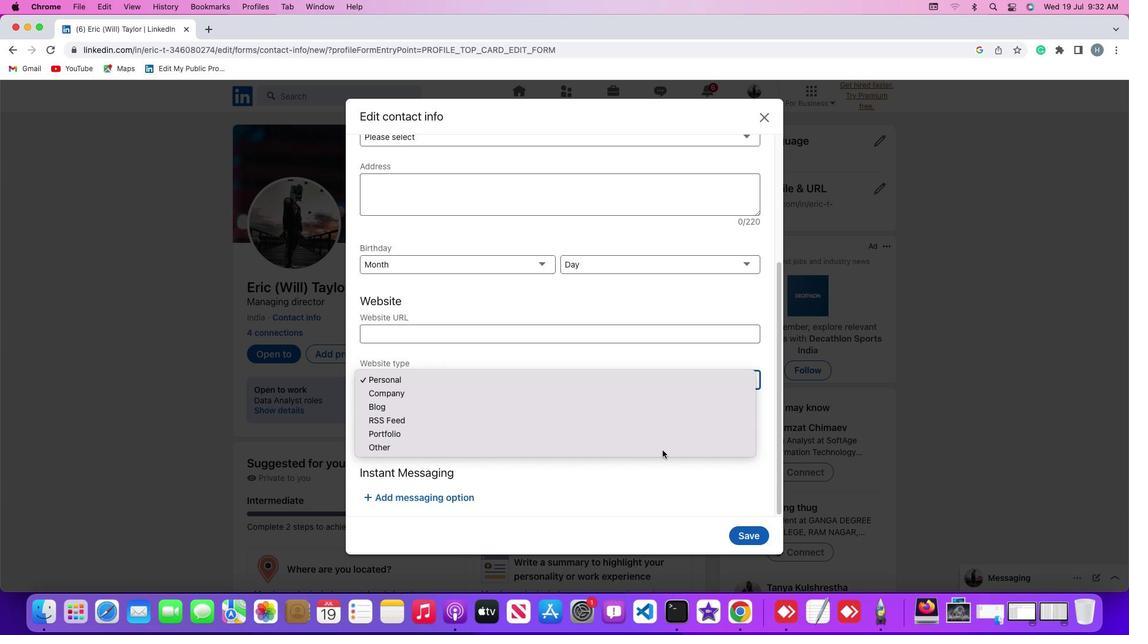 
Action: Mouse moved to (663, 436)
Screenshot: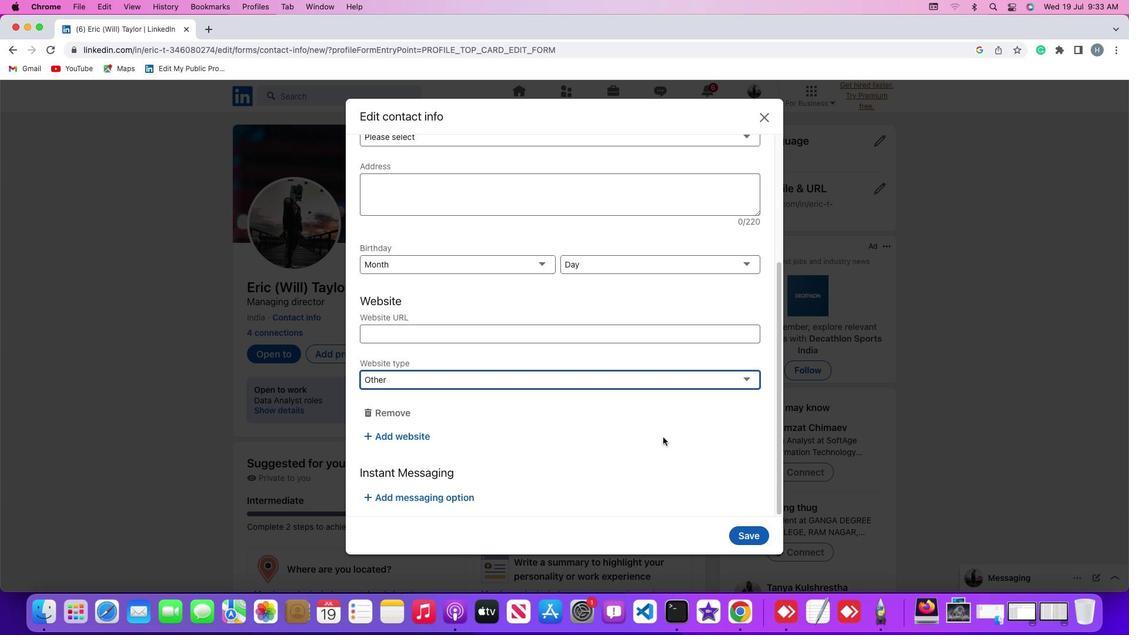
